 Task: Set the "Crypto key length in bytes" for "SRT Input" to 16 bytes.
Action: Mouse moved to (122, 14)
Screenshot: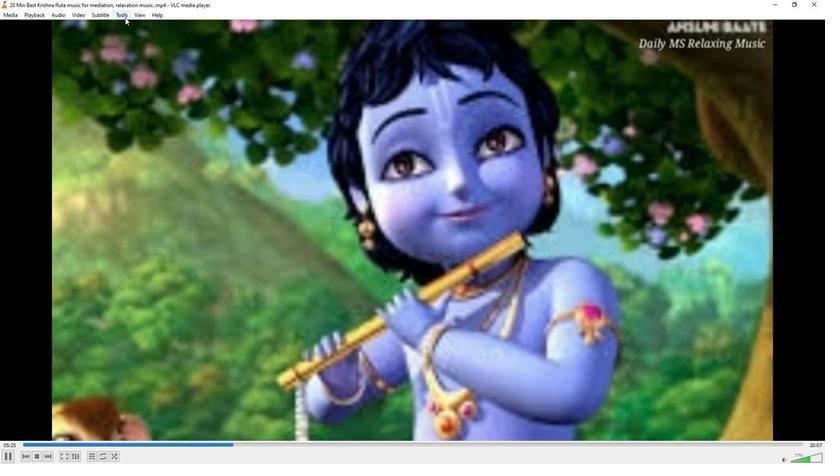 
Action: Mouse pressed left at (122, 14)
Screenshot: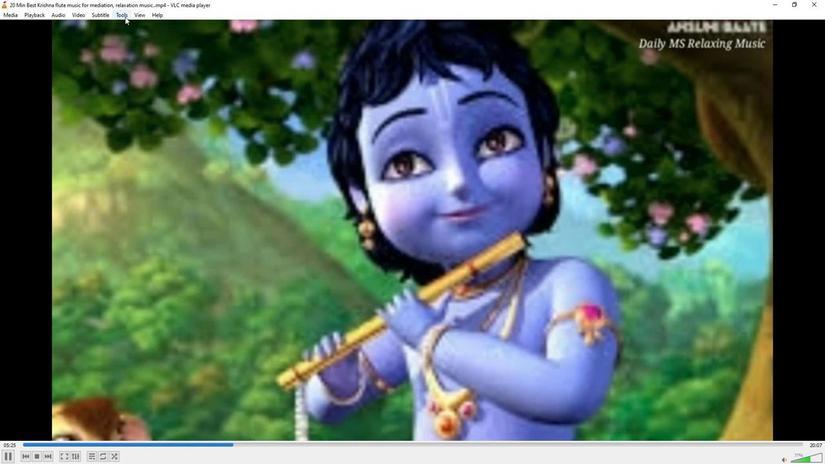 
Action: Mouse moved to (119, 116)
Screenshot: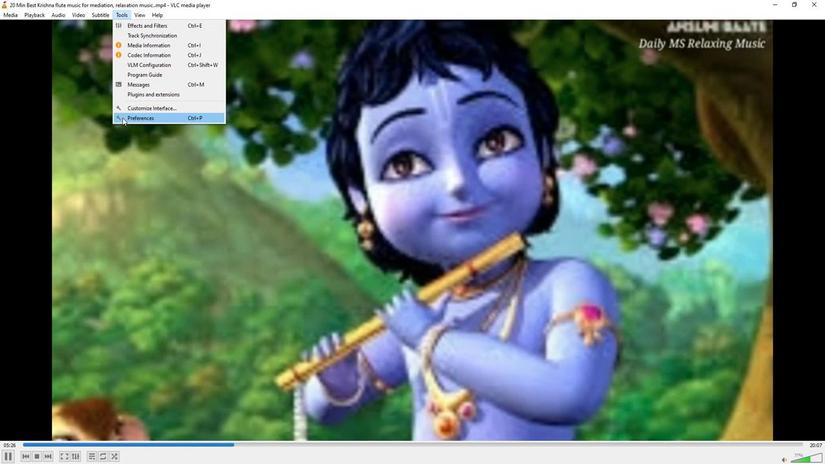 
Action: Mouse pressed left at (119, 116)
Screenshot: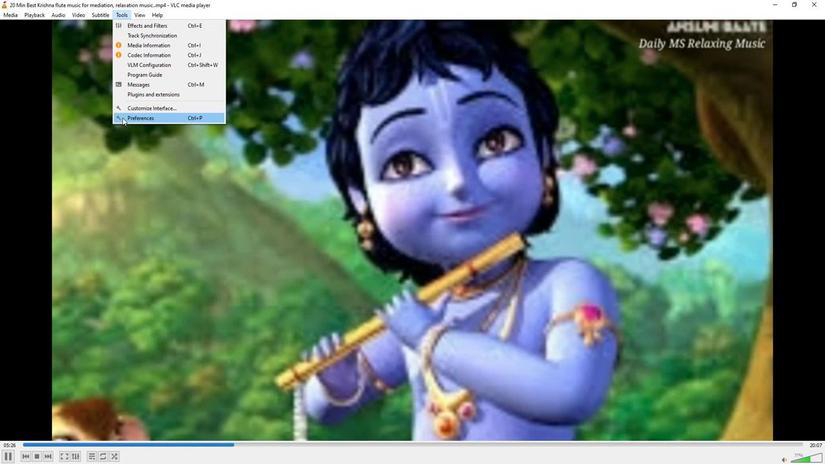 
Action: Mouse moved to (268, 378)
Screenshot: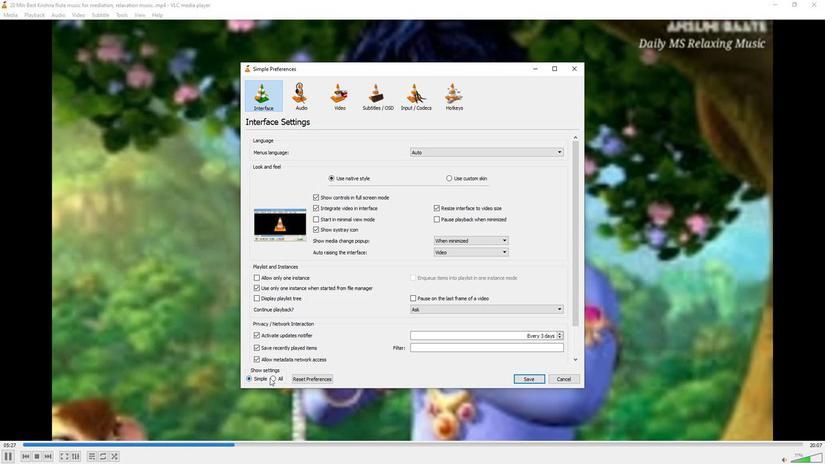 
Action: Mouse pressed left at (268, 378)
Screenshot: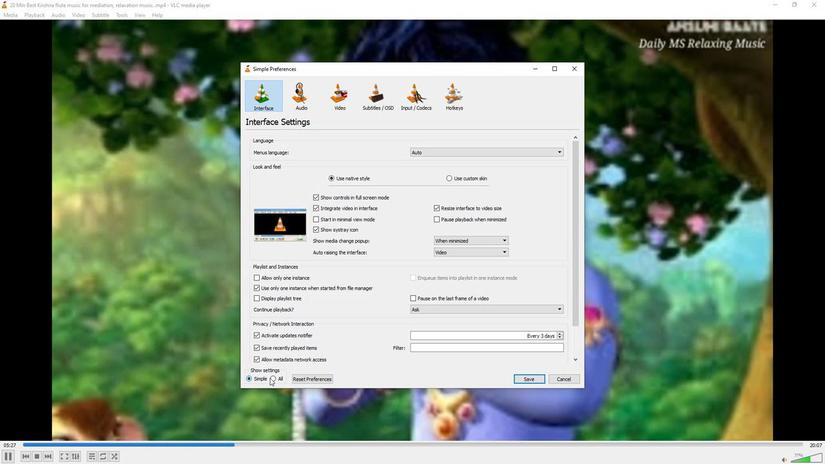 
Action: Mouse moved to (270, 379)
Screenshot: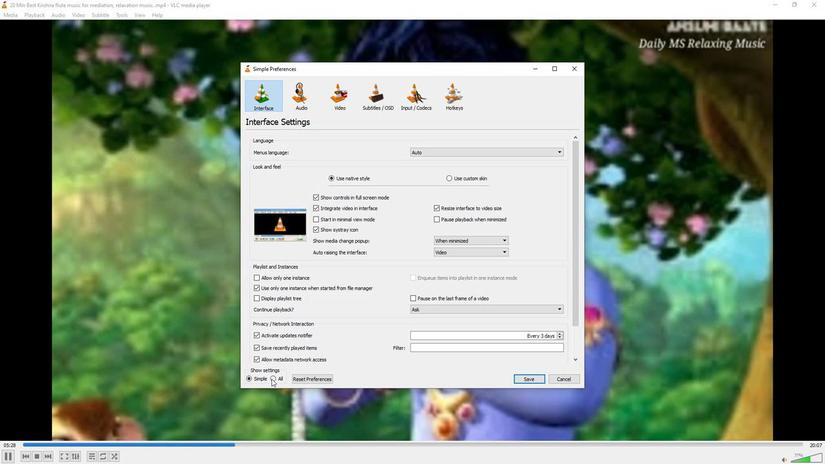 
Action: Mouse pressed left at (270, 379)
Screenshot: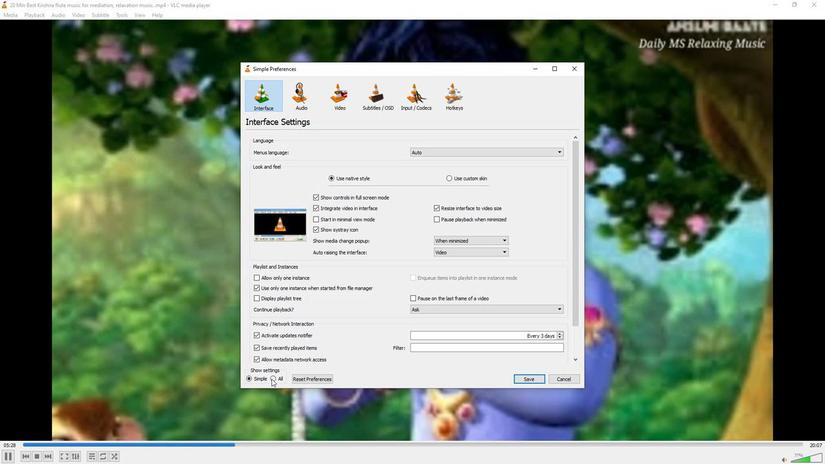 
Action: Mouse moved to (259, 230)
Screenshot: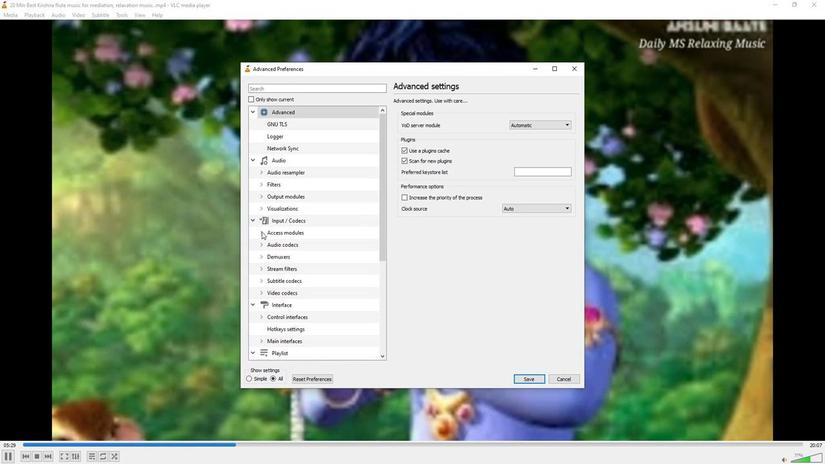 
Action: Mouse pressed left at (259, 230)
Screenshot: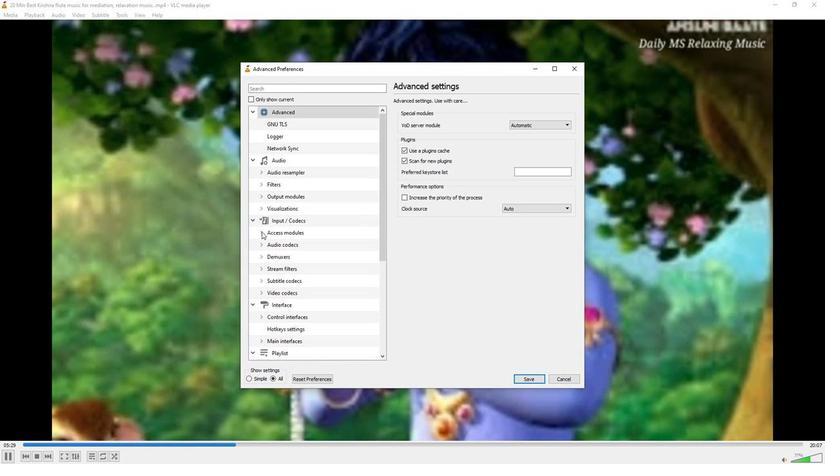 
Action: Mouse moved to (267, 266)
Screenshot: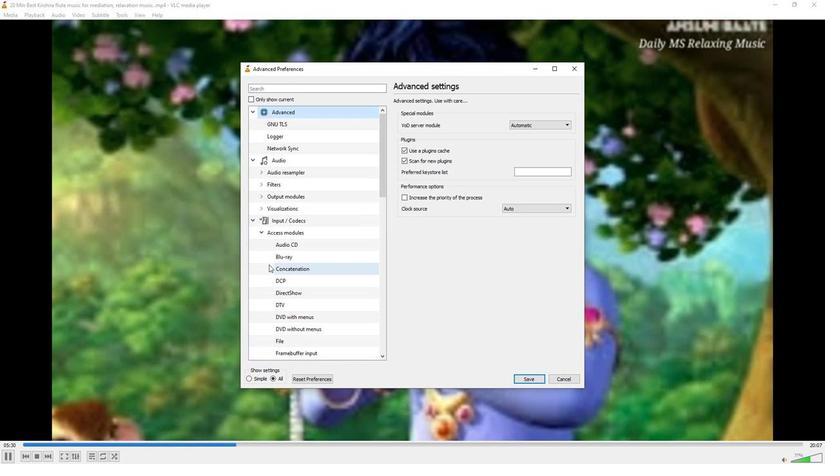 
Action: Mouse scrolled (267, 265) with delta (0, 0)
Screenshot: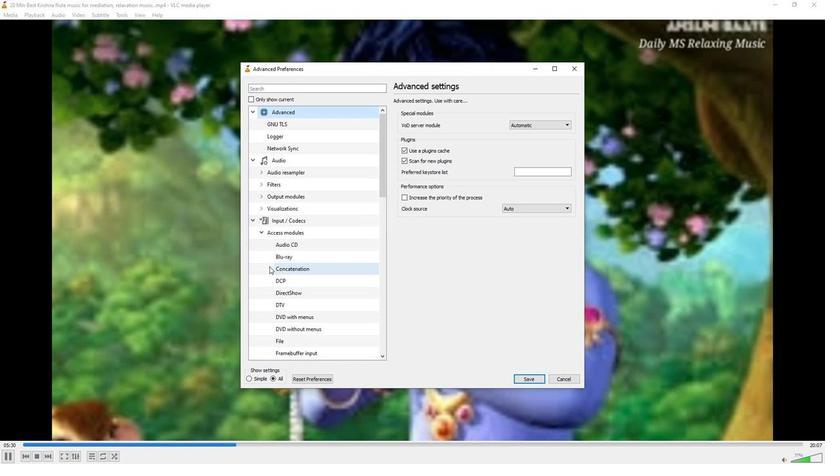 
Action: Mouse scrolled (267, 265) with delta (0, 0)
Screenshot: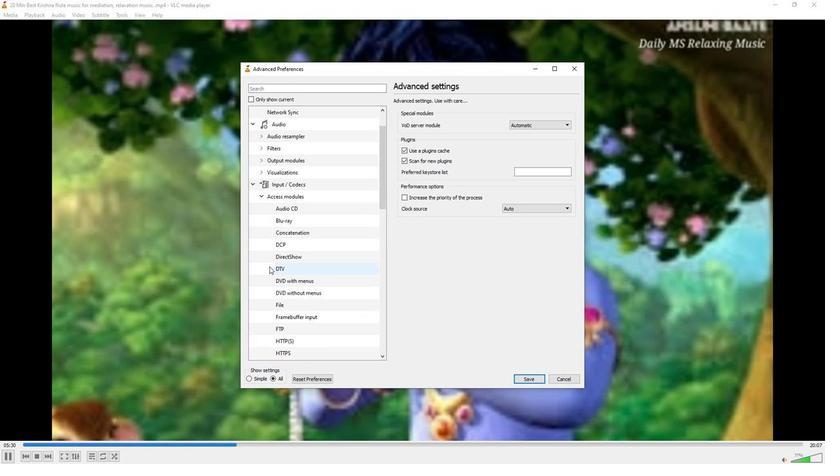 
Action: Mouse scrolled (267, 265) with delta (0, 0)
Screenshot: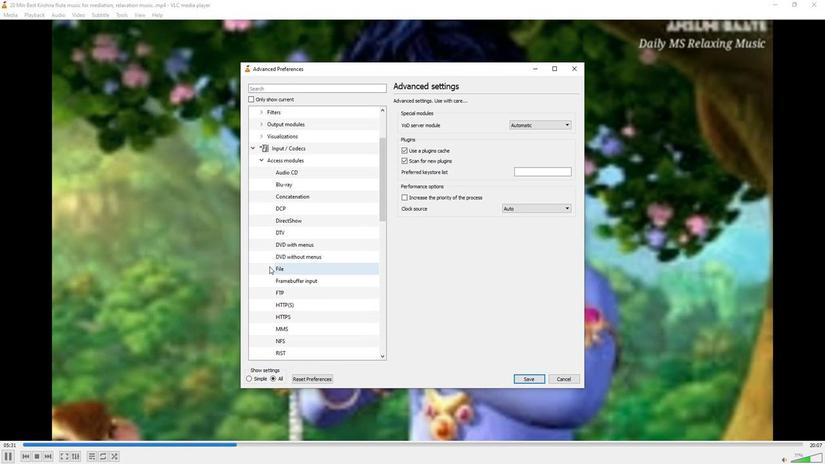 
Action: Mouse scrolled (267, 265) with delta (0, 0)
Screenshot: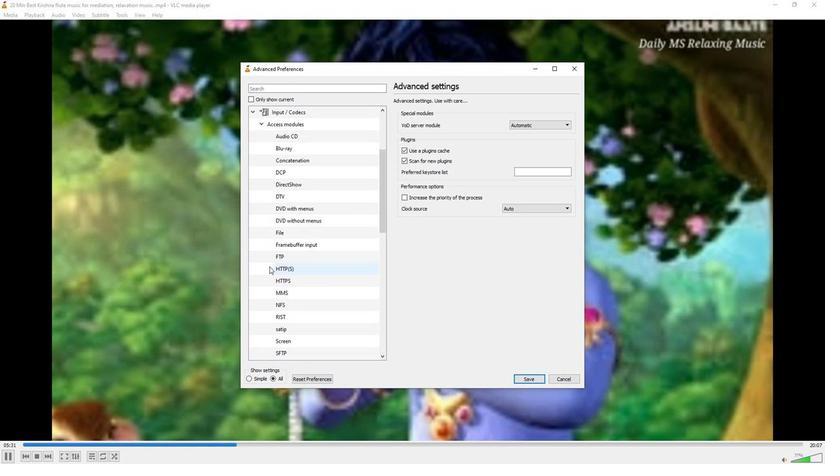 
Action: Mouse moved to (283, 337)
Screenshot: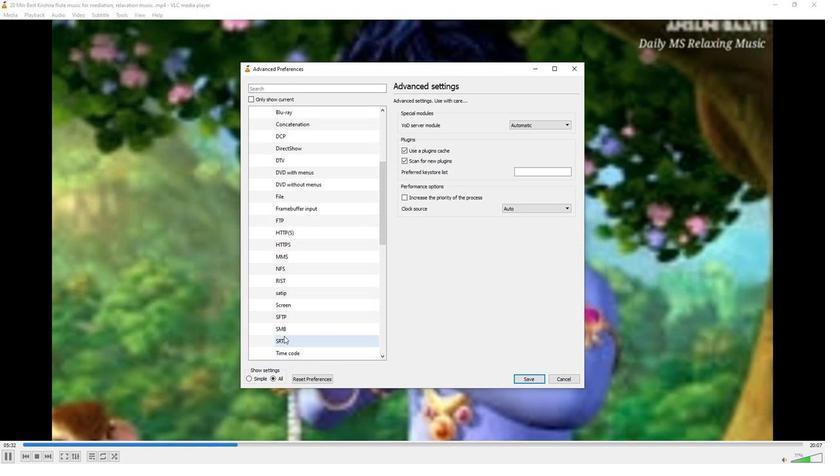
Action: Mouse pressed left at (283, 337)
Screenshot: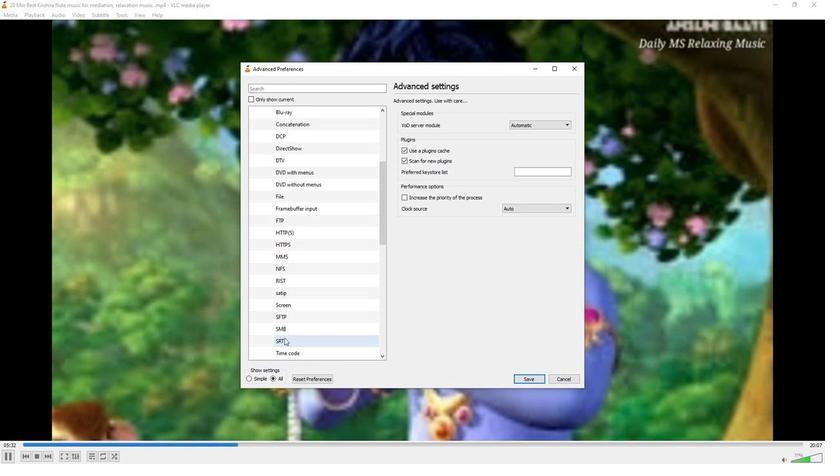
Action: Mouse moved to (567, 149)
Screenshot: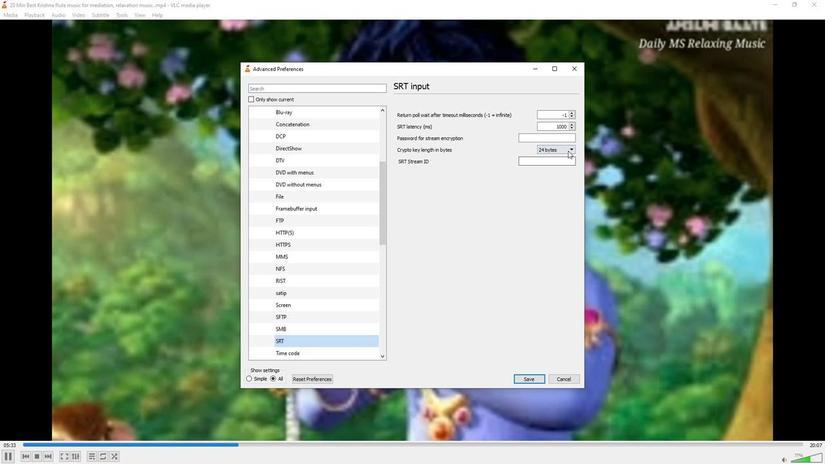 
Action: Mouse pressed left at (567, 149)
Screenshot: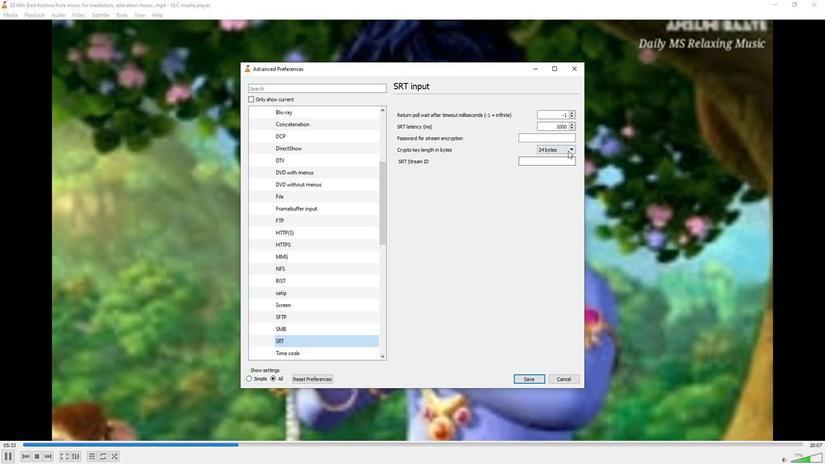 
Action: Mouse moved to (559, 156)
Screenshot: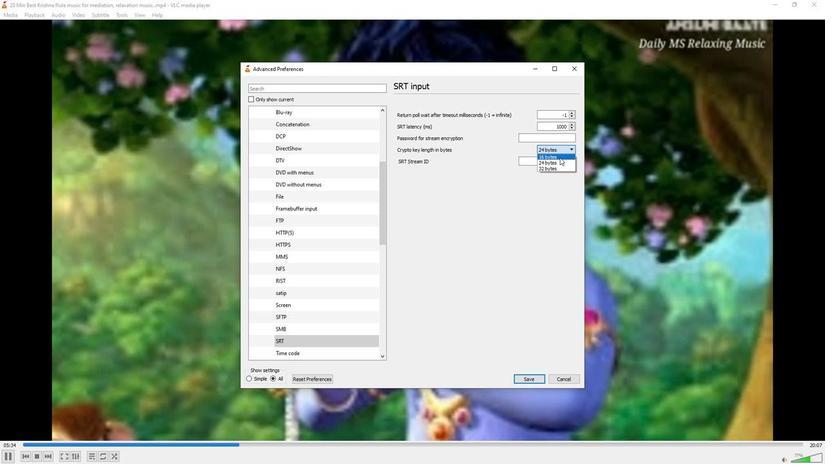 
Action: Mouse pressed left at (559, 156)
Screenshot: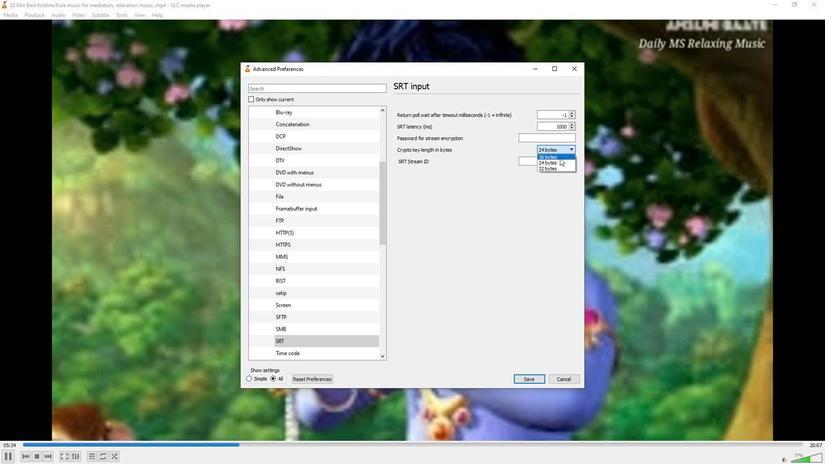
Action: Mouse moved to (484, 146)
Screenshot: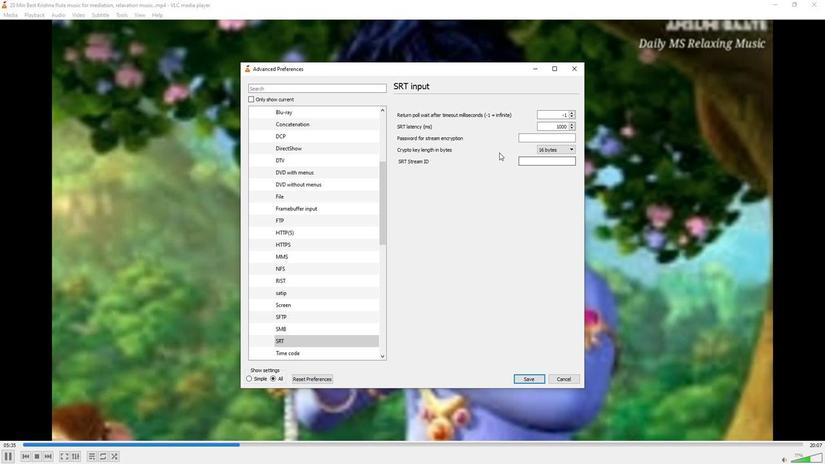 
